 Task: Create a blank project AmpTech with privacy Public and default view as List and in the team Taskers . Create three sections in the project as To-Do, Doing and Done
Action: Mouse moved to (316, 358)
Screenshot: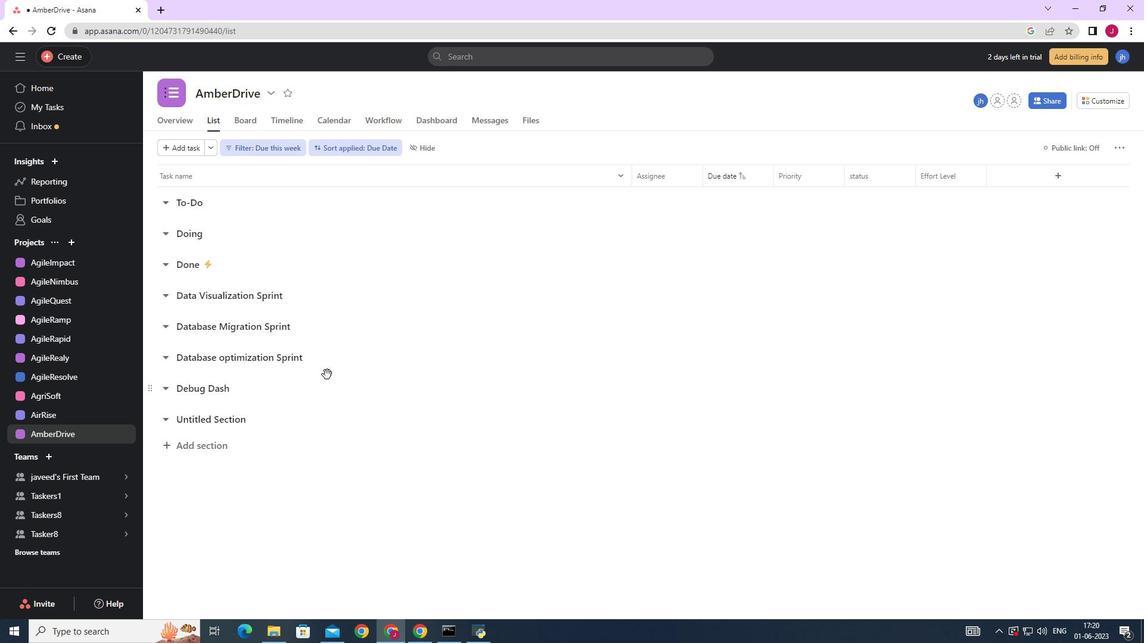 
Action: Mouse scrolled (316, 359) with delta (0, 0)
Screenshot: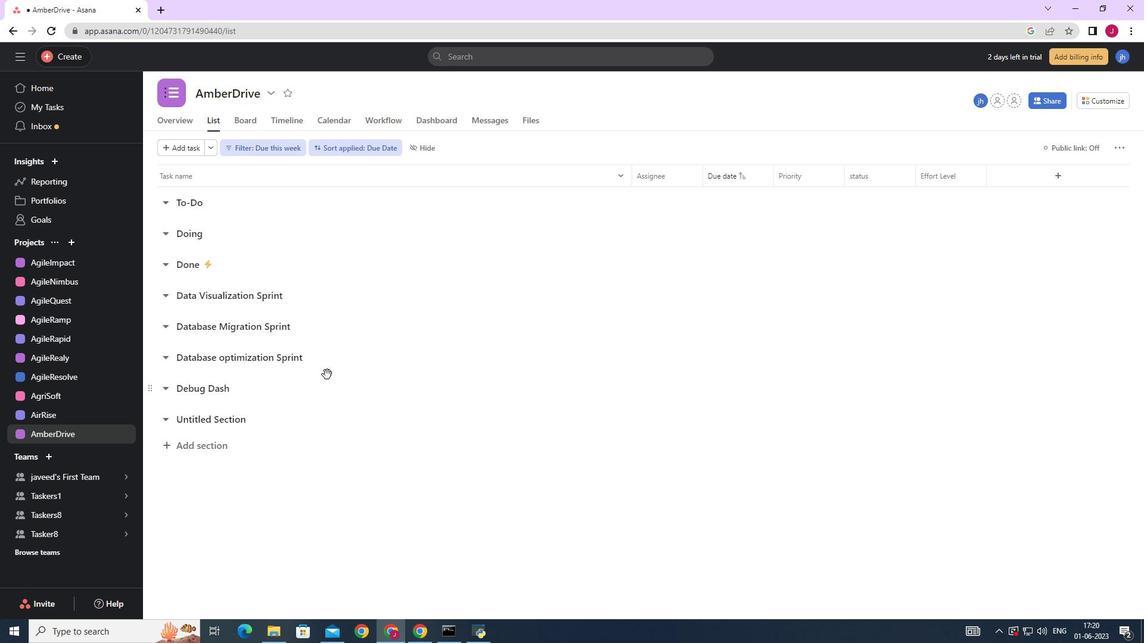 
Action: Mouse moved to (73, 250)
Screenshot: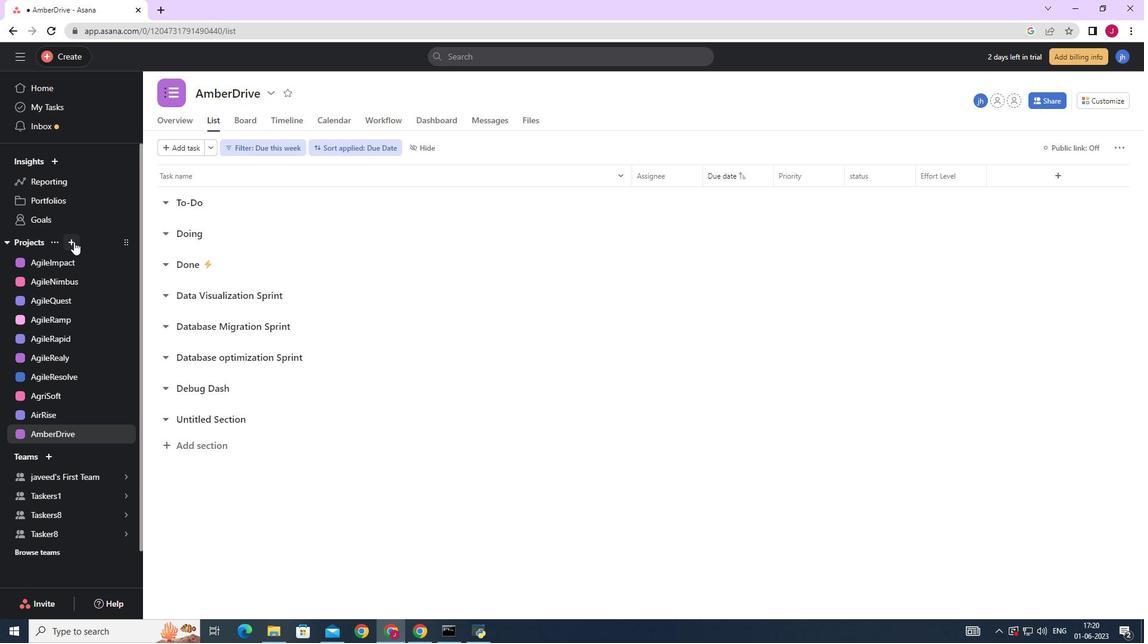 
Action: Mouse pressed left at (73, 250)
Screenshot: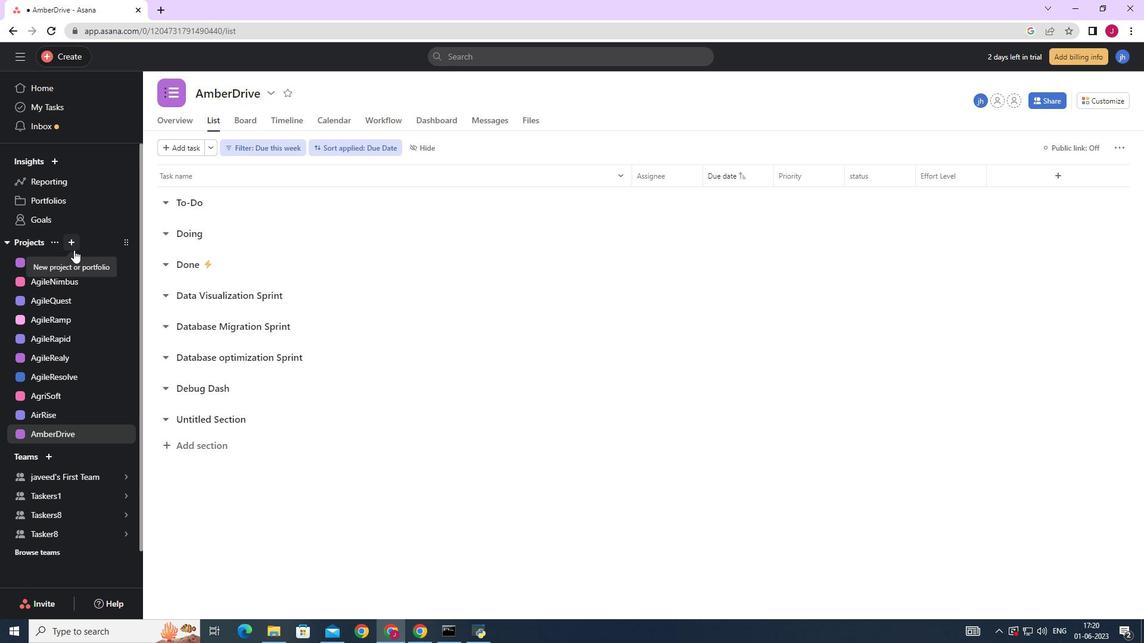 
Action: Mouse moved to (121, 262)
Screenshot: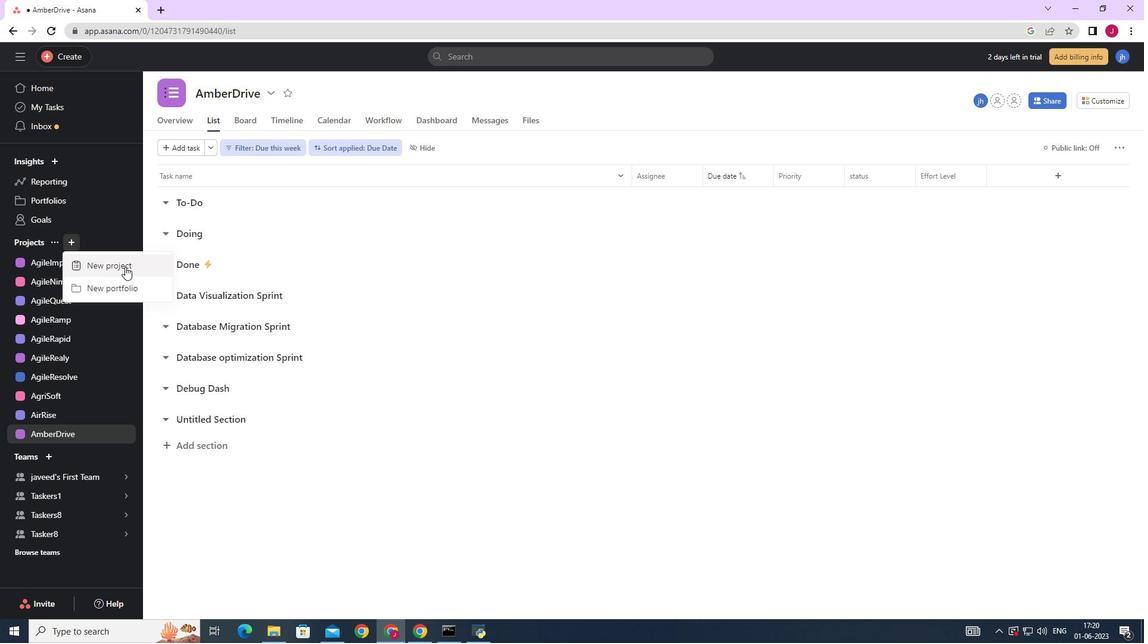 
Action: Mouse pressed left at (124, 262)
Screenshot: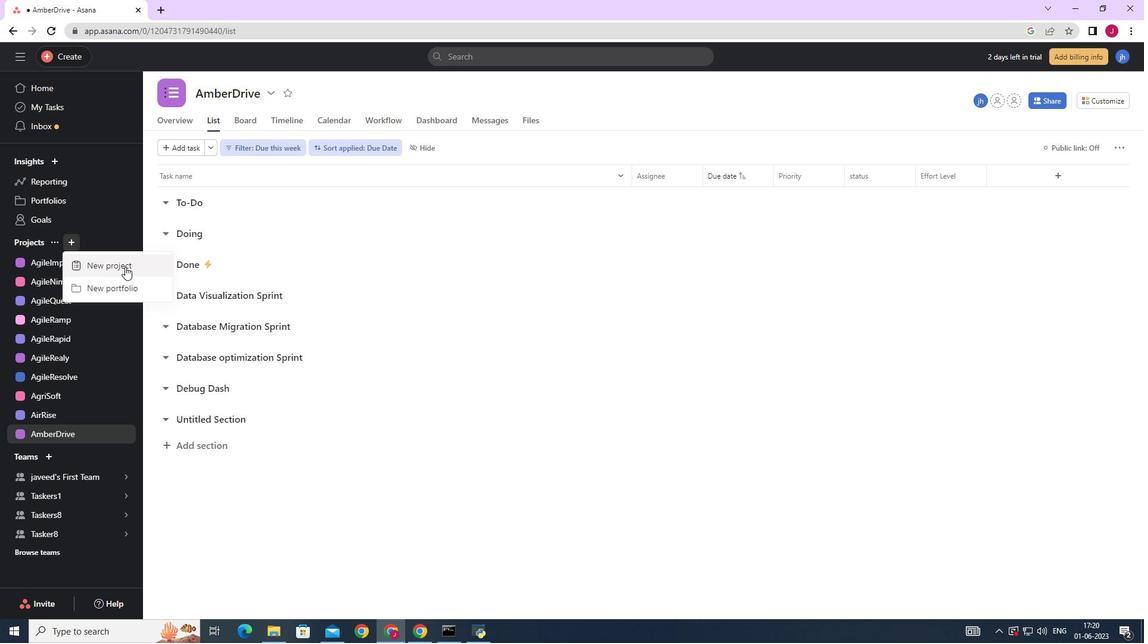
Action: Mouse moved to (489, 249)
Screenshot: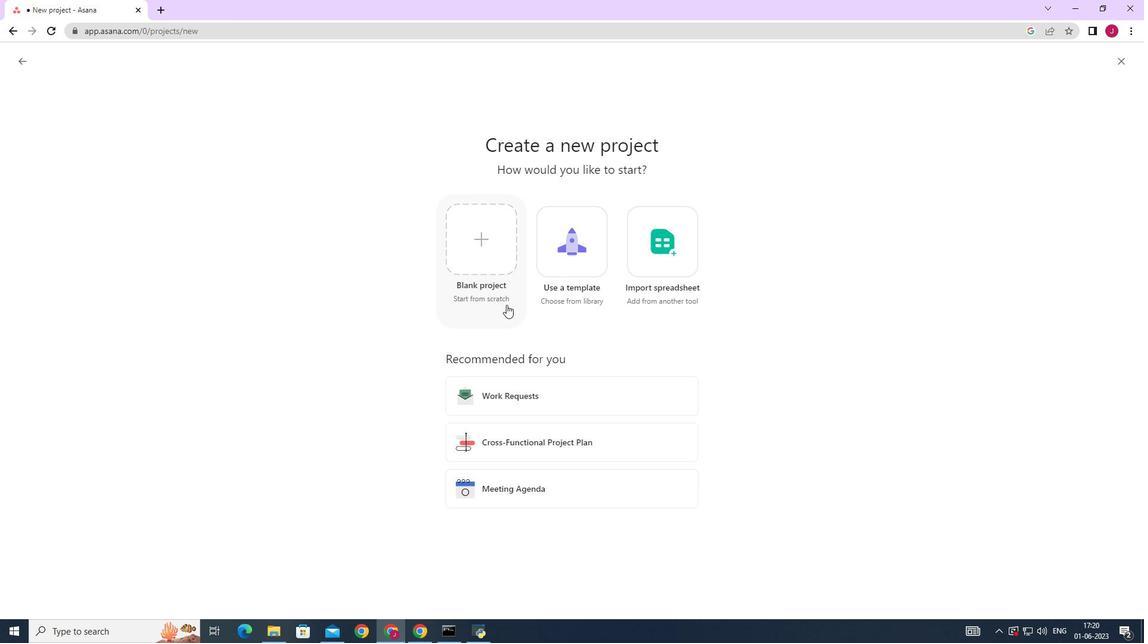 
Action: Mouse pressed left at (489, 249)
Screenshot: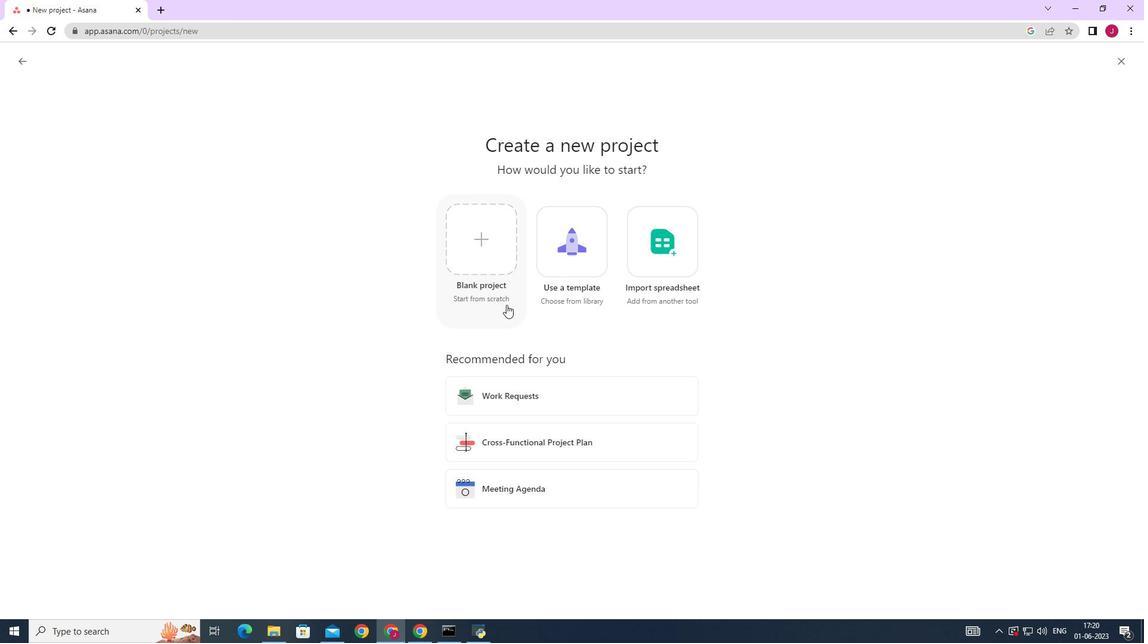 
Action: Mouse moved to (191, 162)
Screenshot: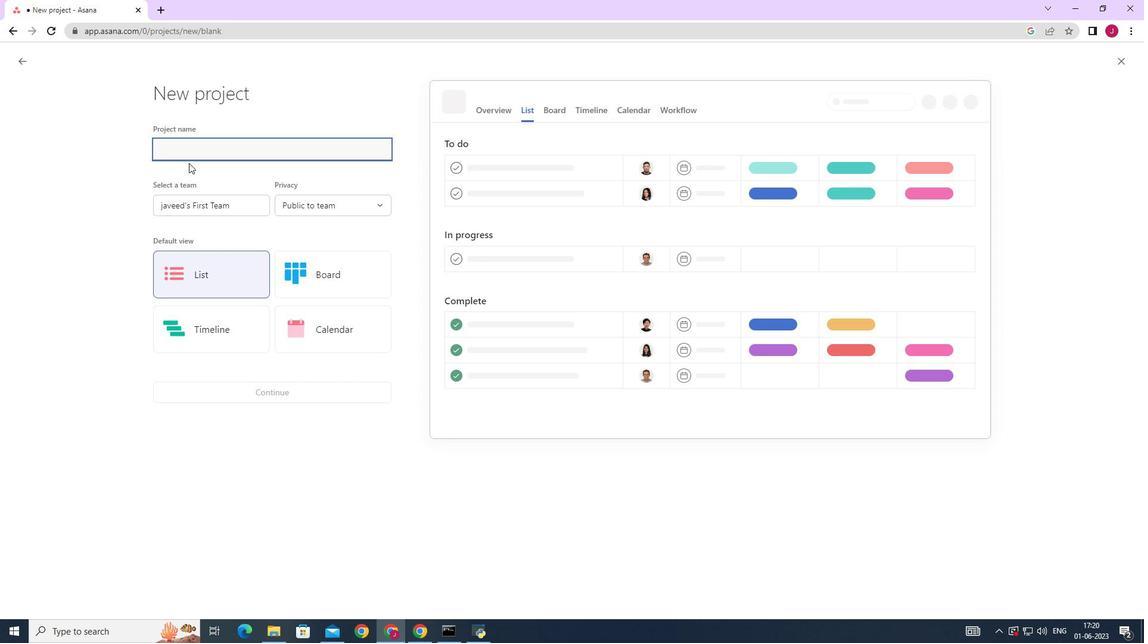 
Action: Key pressed <Key.caps_lock>A<Key.caps_lock>mp<Key.caps_lock>T<Key.caps_lock>ech
Screenshot: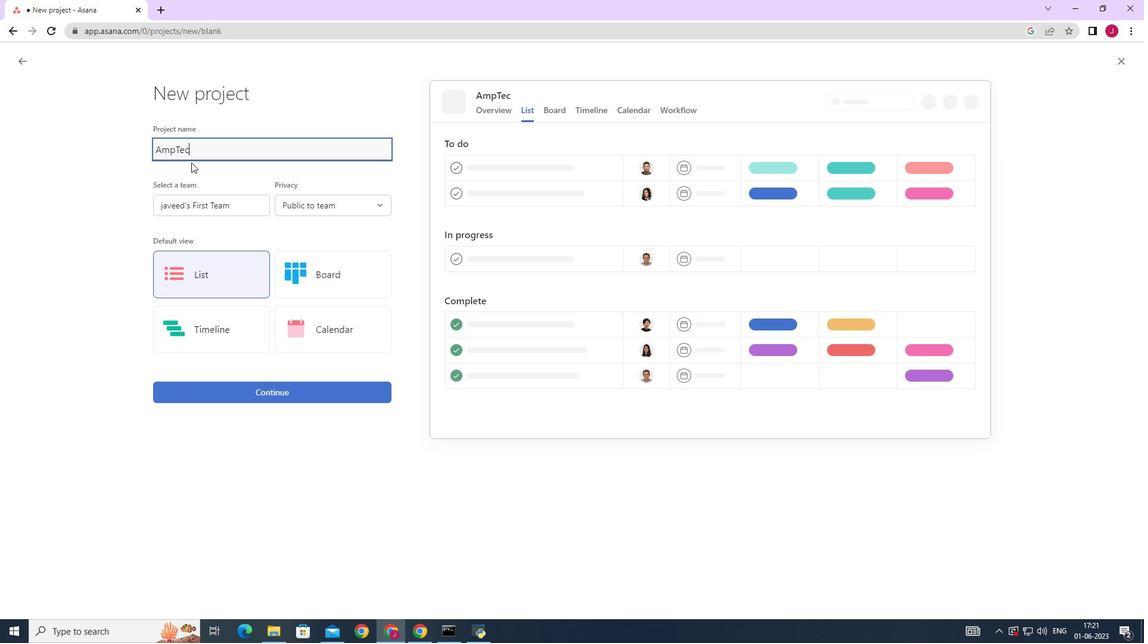 
Action: Mouse moved to (194, 208)
Screenshot: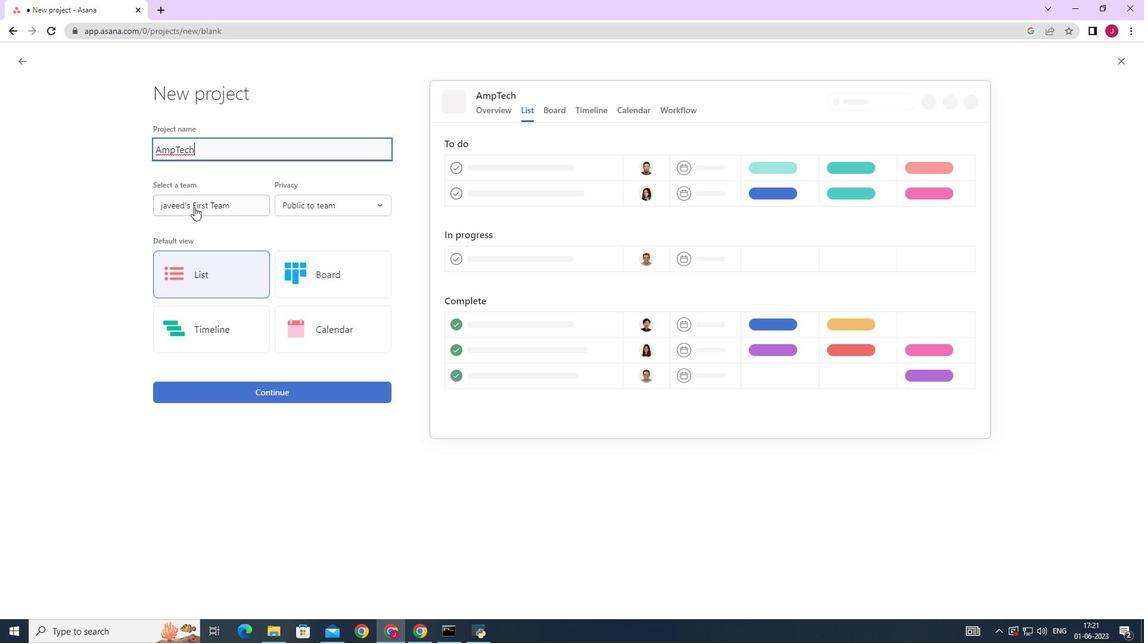 
Action: Mouse pressed left at (194, 208)
Screenshot: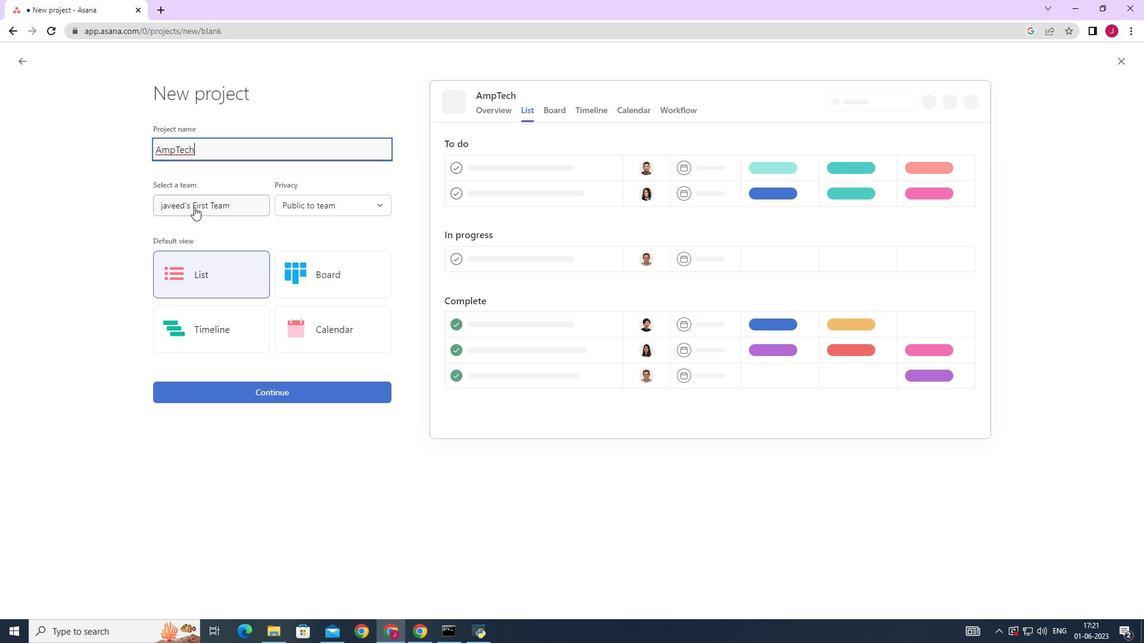 
Action: Mouse moved to (205, 251)
Screenshot: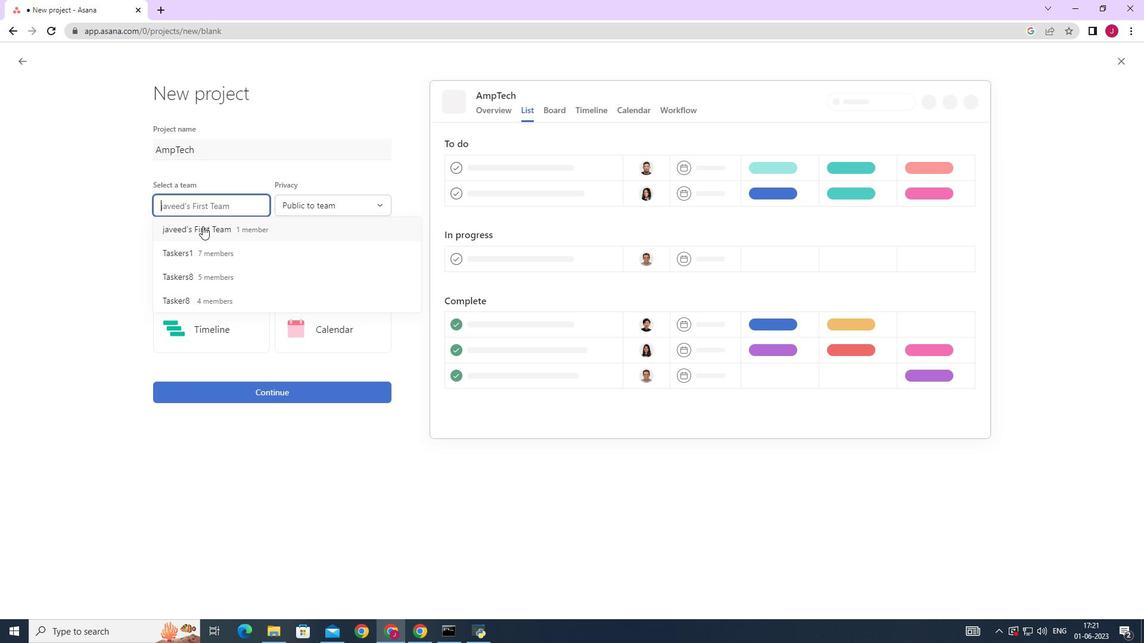 
Action: Mouse pressed left at (205, 251)
Screenshot: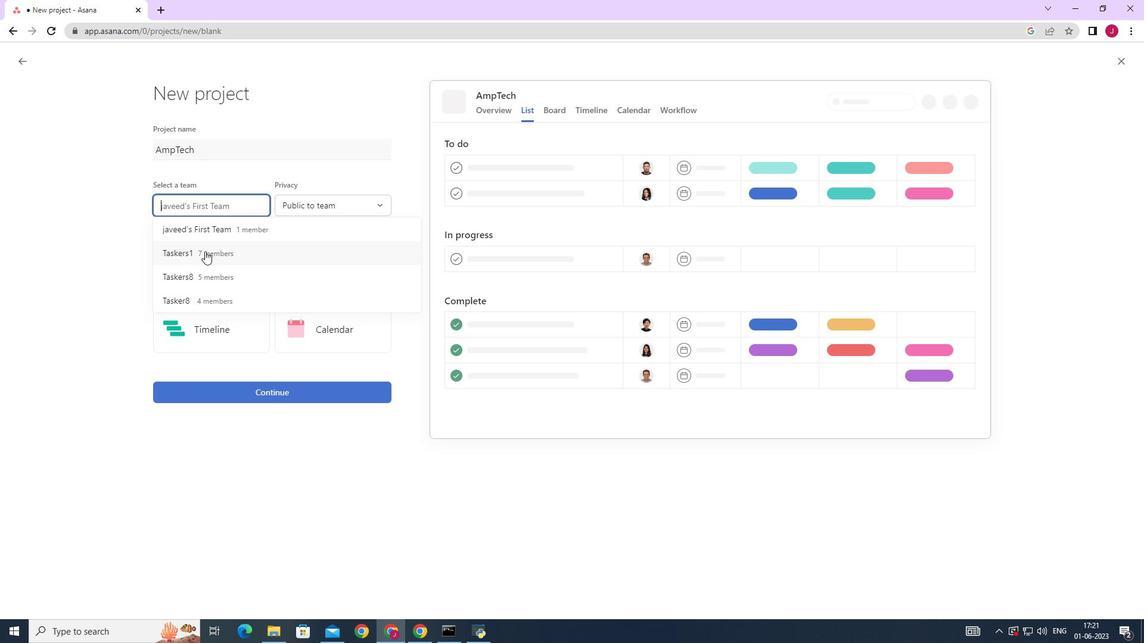 
Action: Mouse moved to (367, 197)
Screenshot: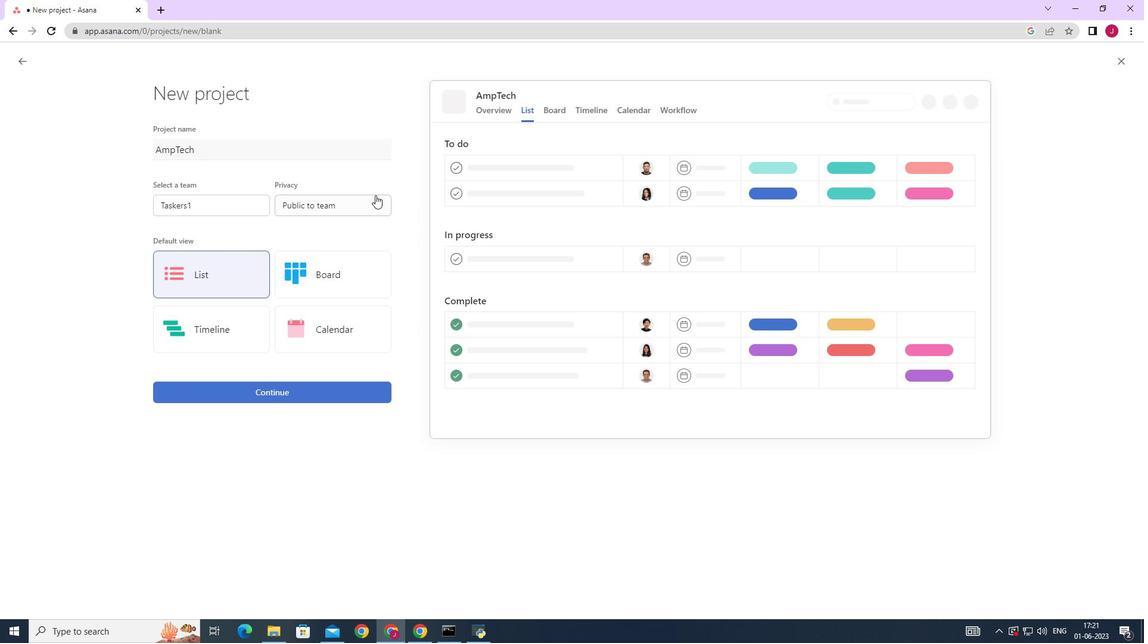 
Action: Mouse pressed left at (367, 197)
Screenshot: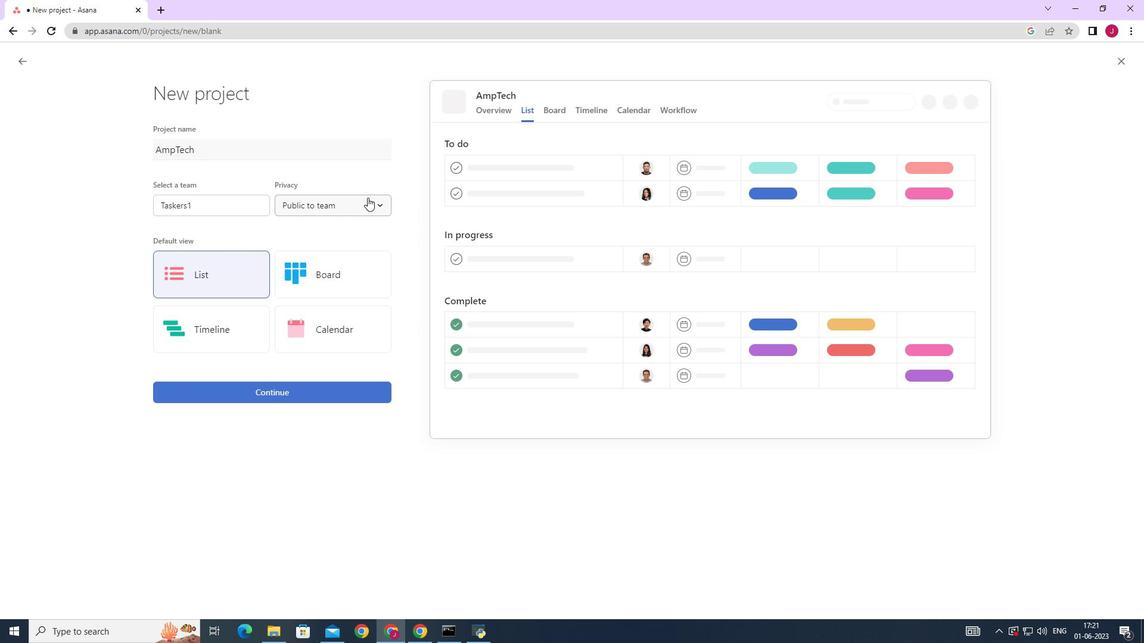 
Action: Mouse moved to (318, 227)
Screenshot: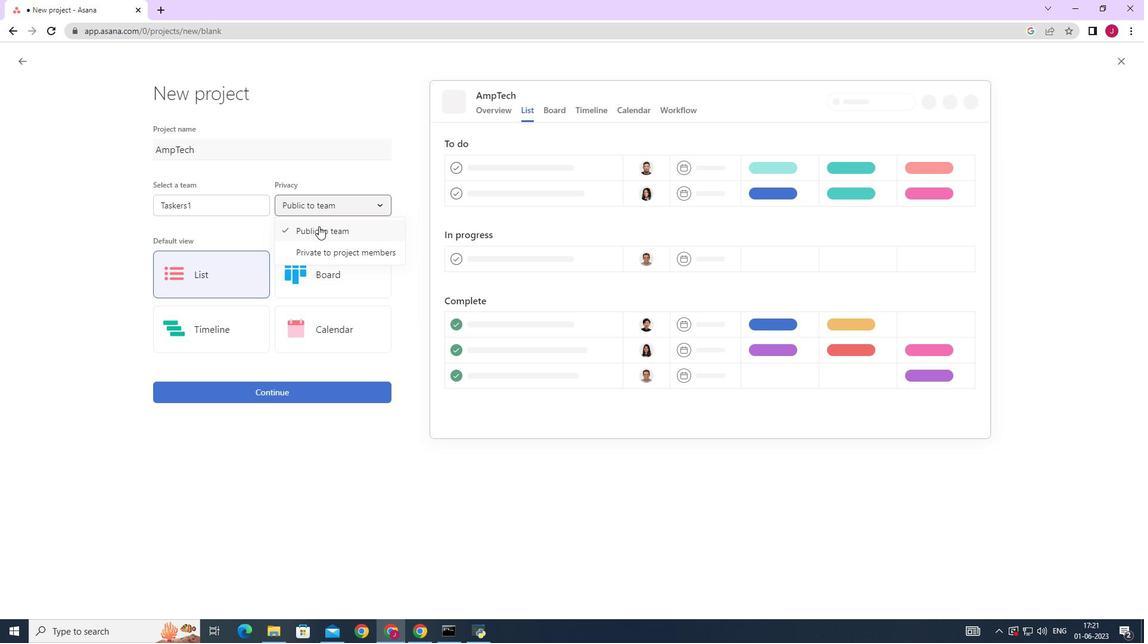 
Action: Mouse pressed left at (318, 227)
Screenshot: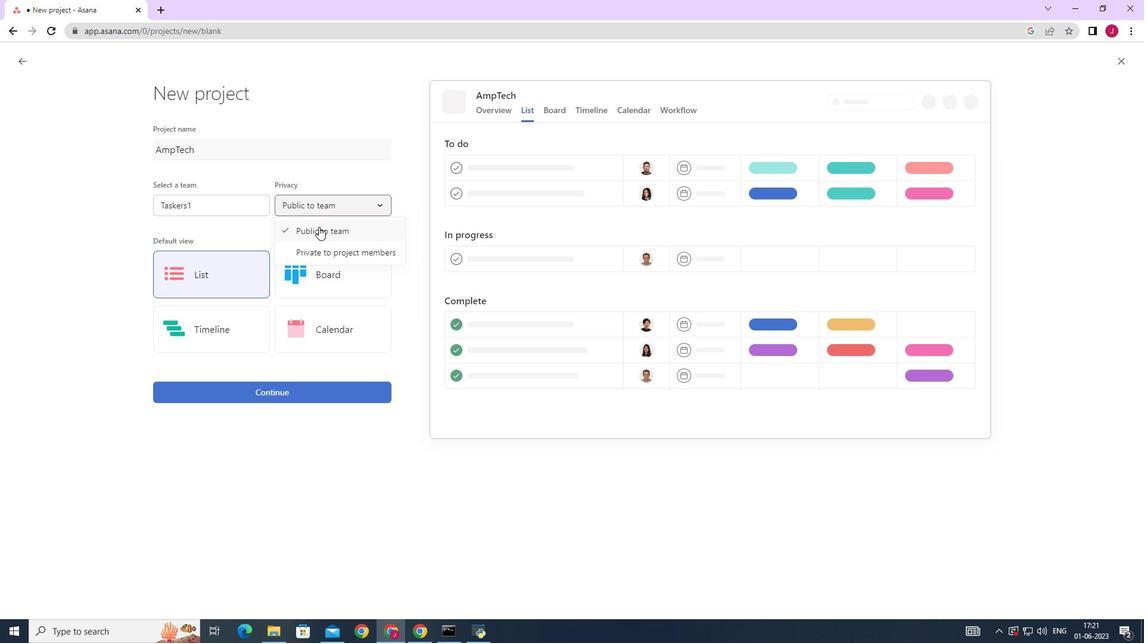 
Action: Mouse moved to (214, 268)
Screenshot: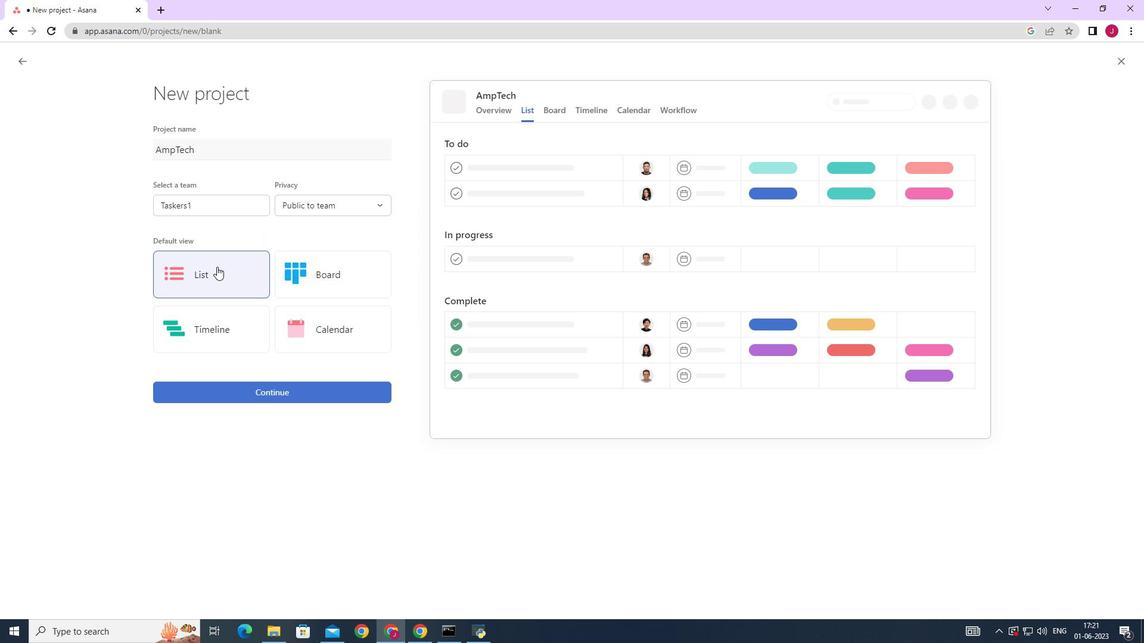 
Action: Mouse pressed left at (214, 268)
Screenshot: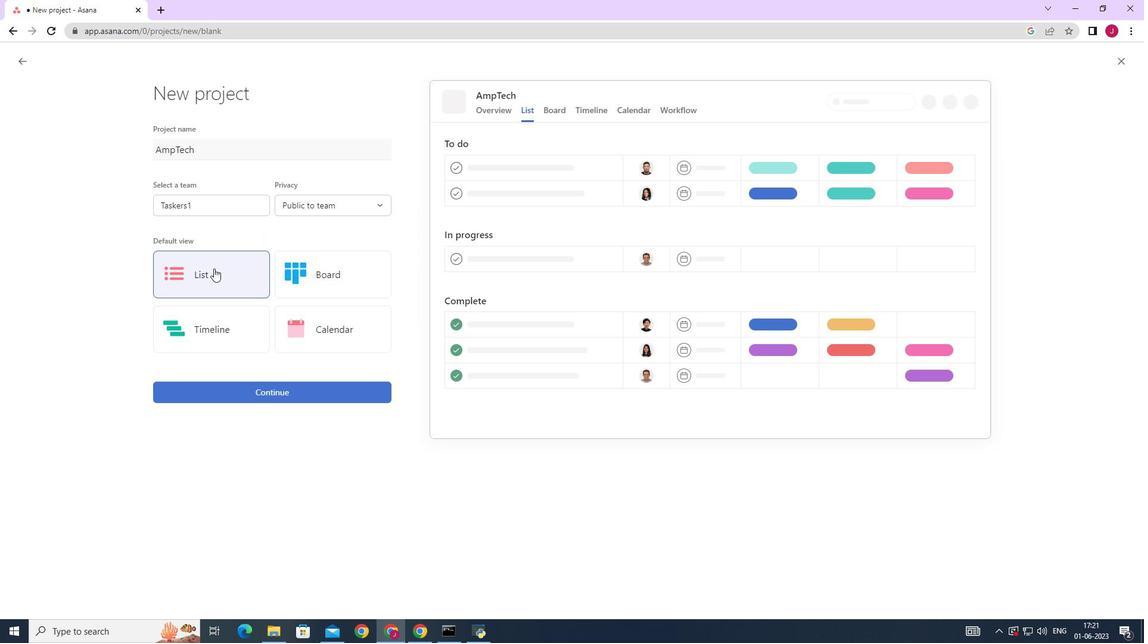 
Action: Mouse moved to (253, 392)
Screenshot: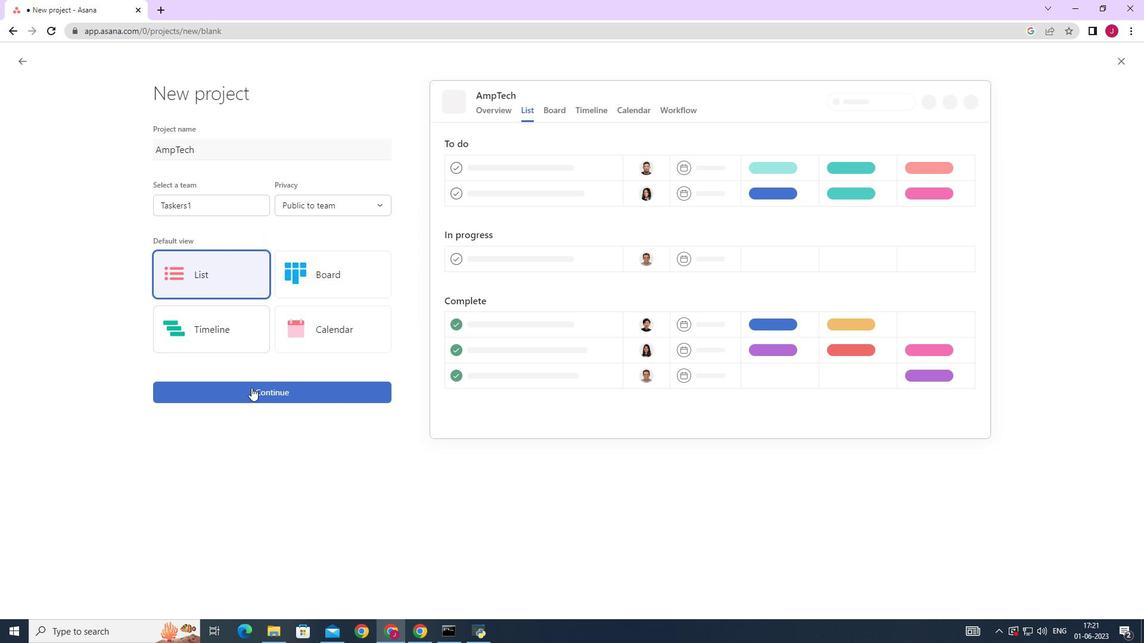 
Action: Mouse pressed left at (253, 392)
Screenshot: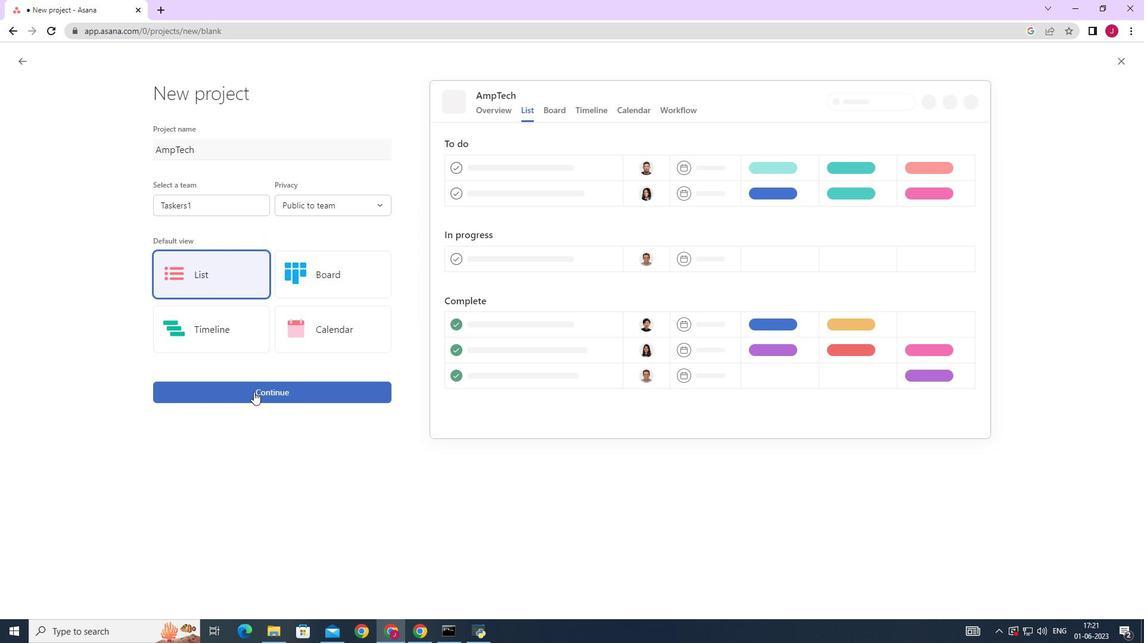 
Action: Mouse moved to (281, 323)
Screenshot: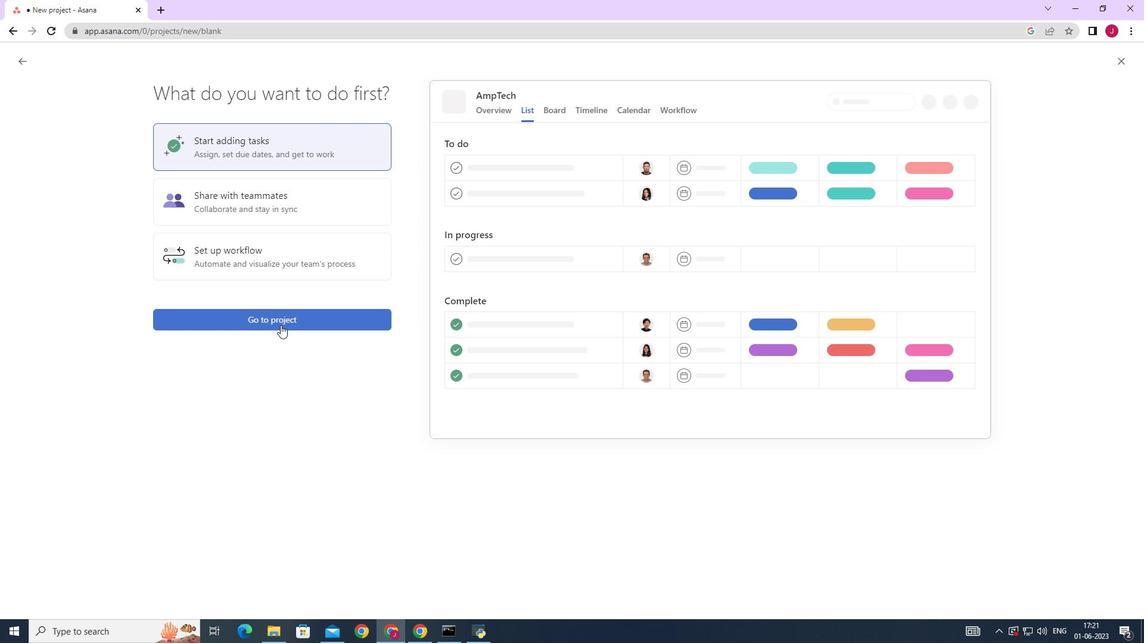 
Action: Mouse pressed left at (281, 323)
Screenshot: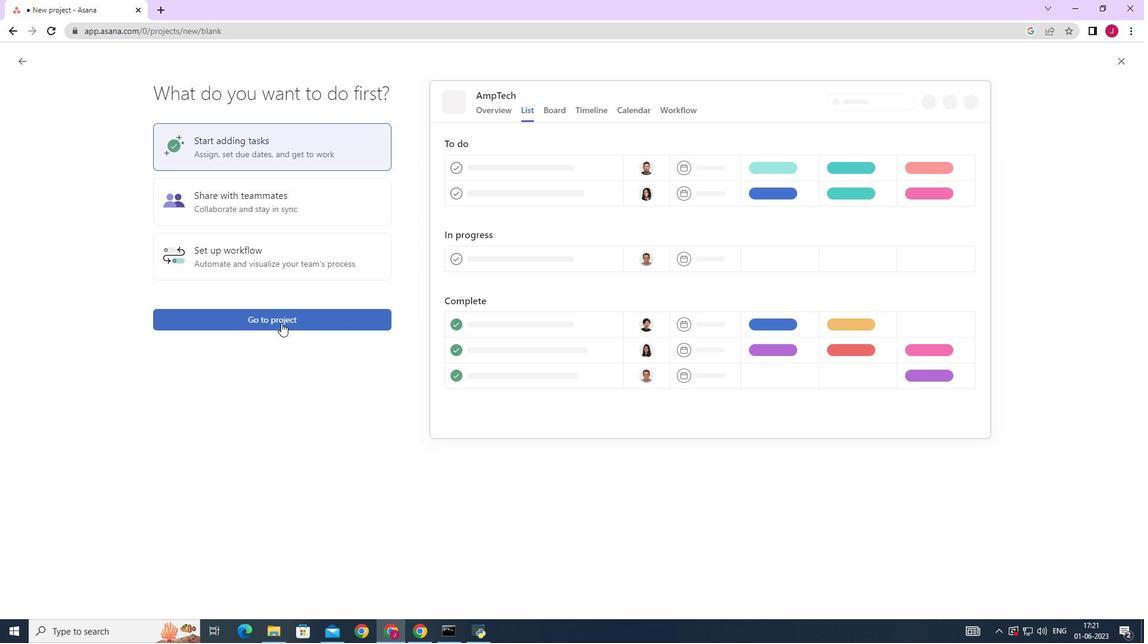 
Action: Mouse moved to (208, 261)
Screenshot: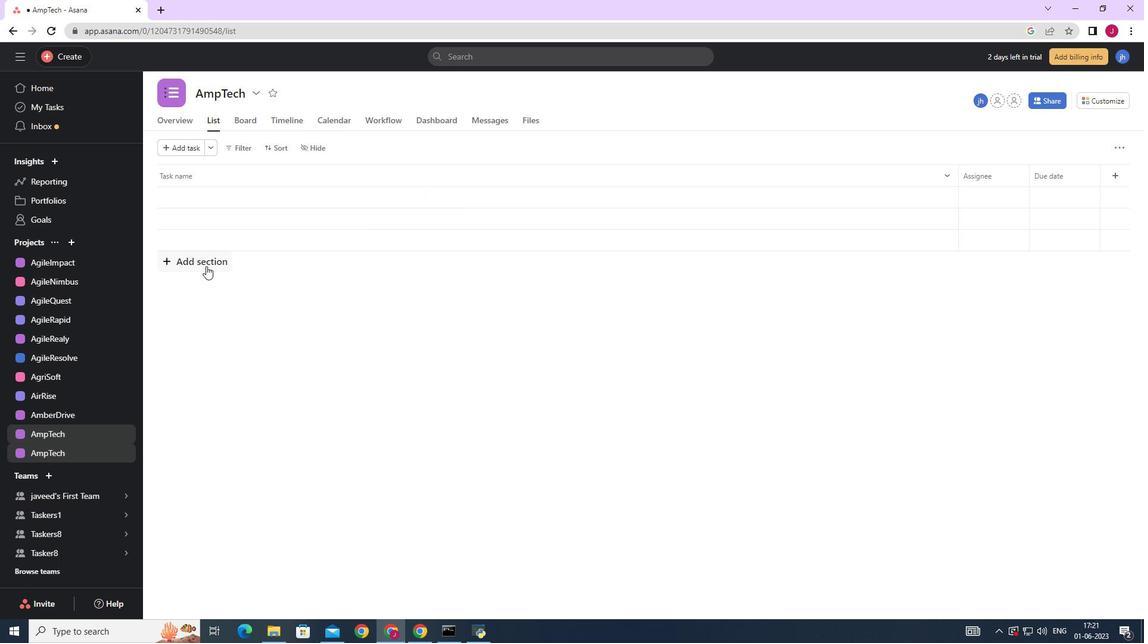
Action: Mouse pressed left at (208, 261)
Screenshot: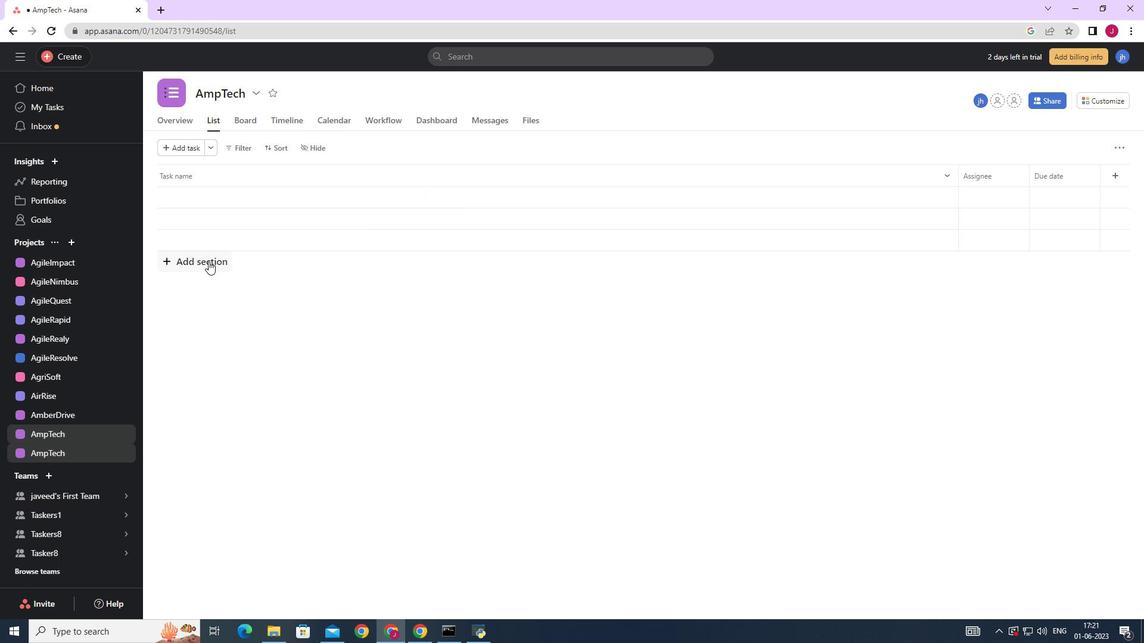 
Action: Key pressed <Key.caps_lock>T<Key.caps_lock>o-<Key.caps_lock>D<Key.caps_lock>o
Screenshot: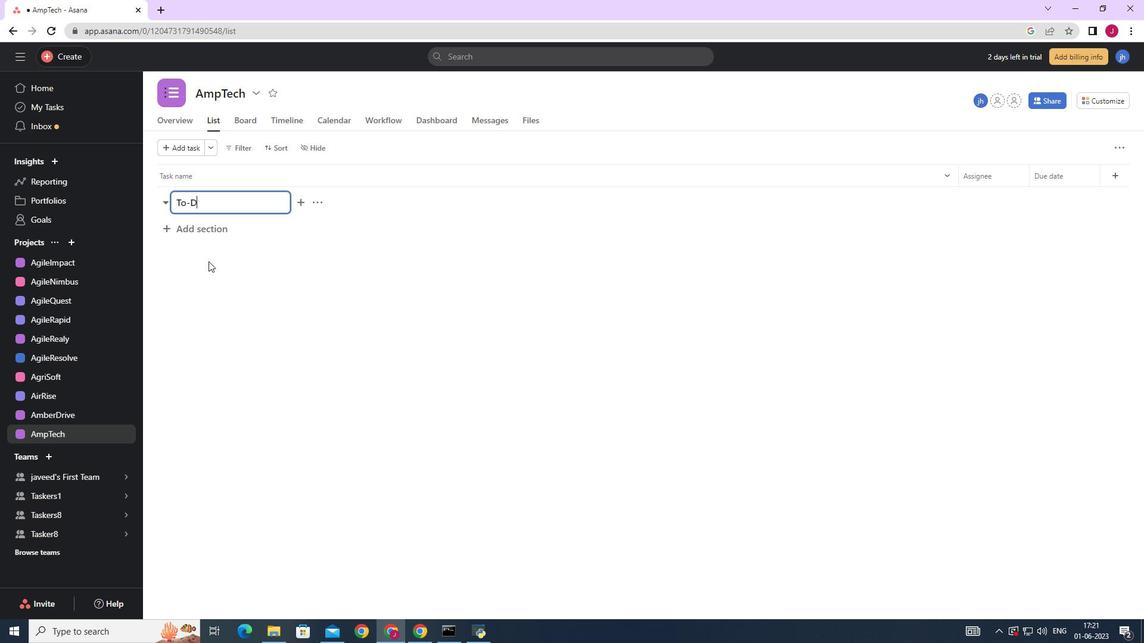 
Action: Mouse moved to (215, 232)
Screenshot: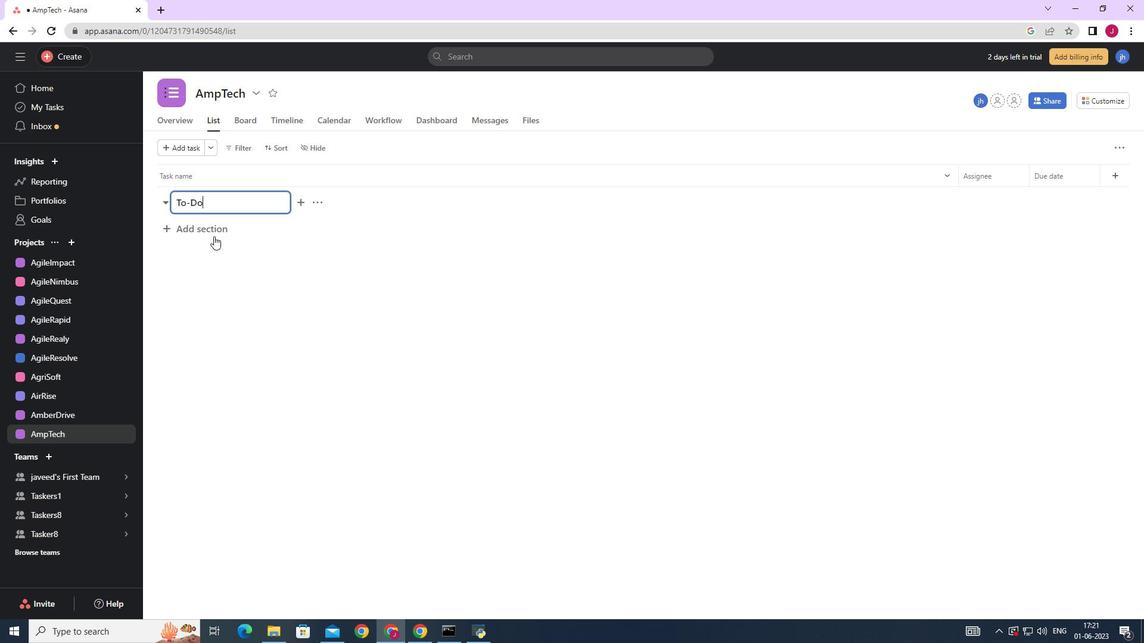 
Action: Mouse pressed left at (215, 232)
Screenshot: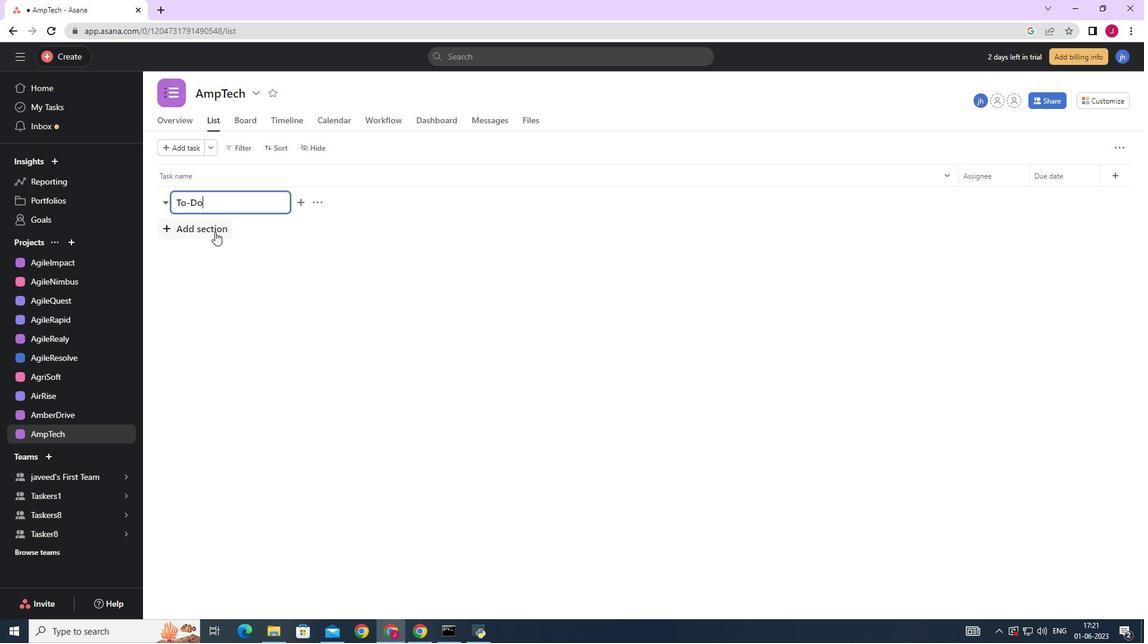 
Action: Key pressed <Key.caps_lock>D<Key.caps_lock>oing
Screenshot: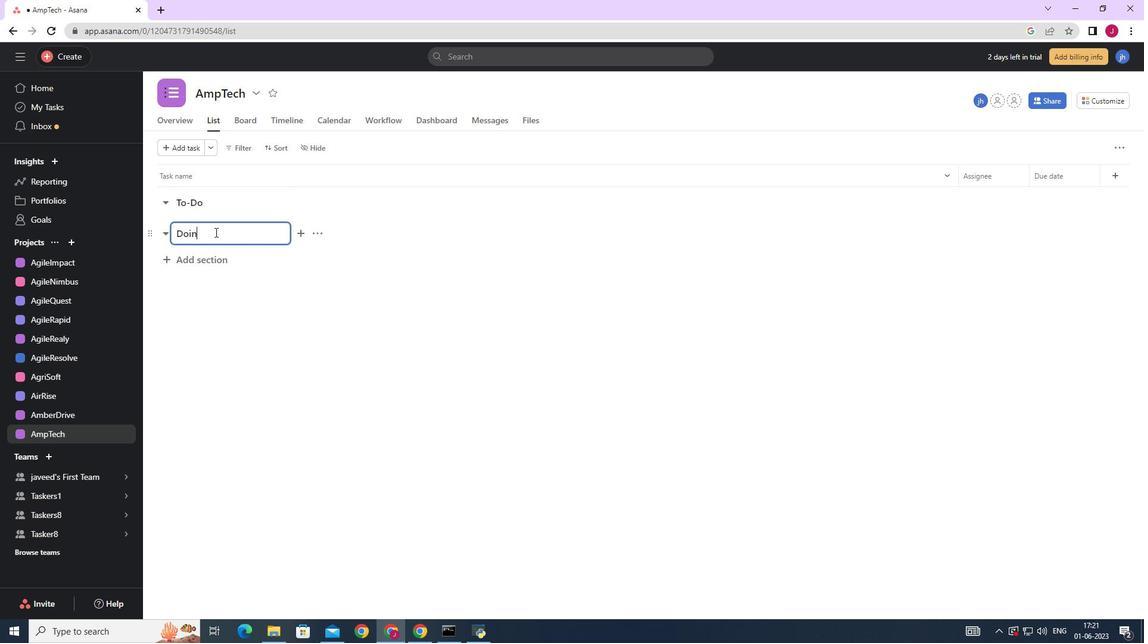 
Action: Mouse moved to (214, 253)
Screenshot: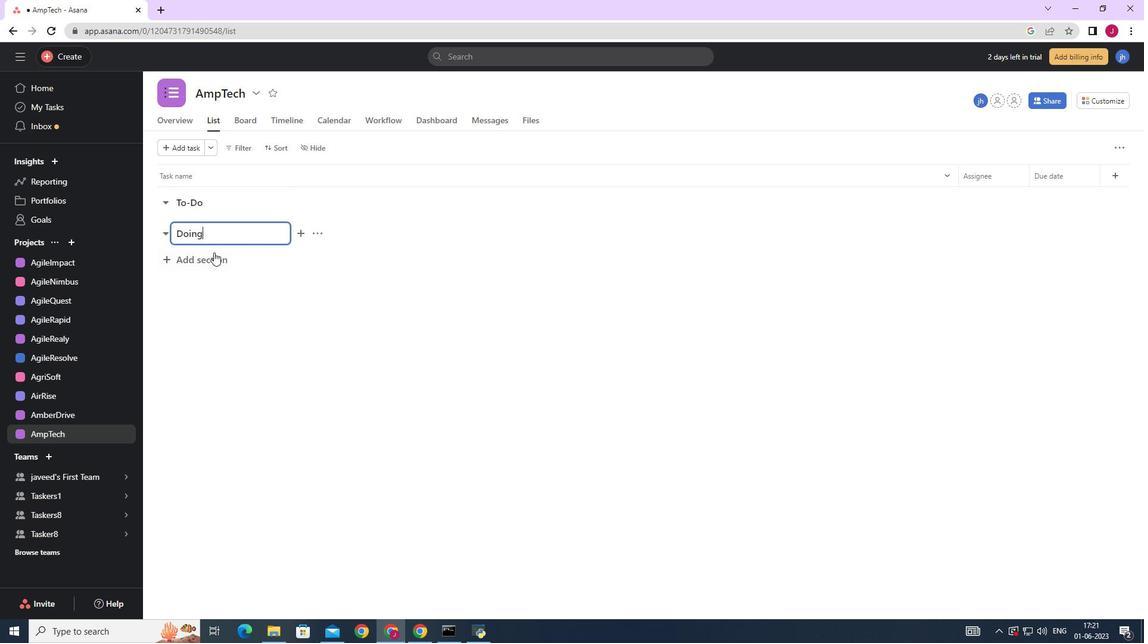 
Action: Mouse pressed left at (214, 253)
Screenshot: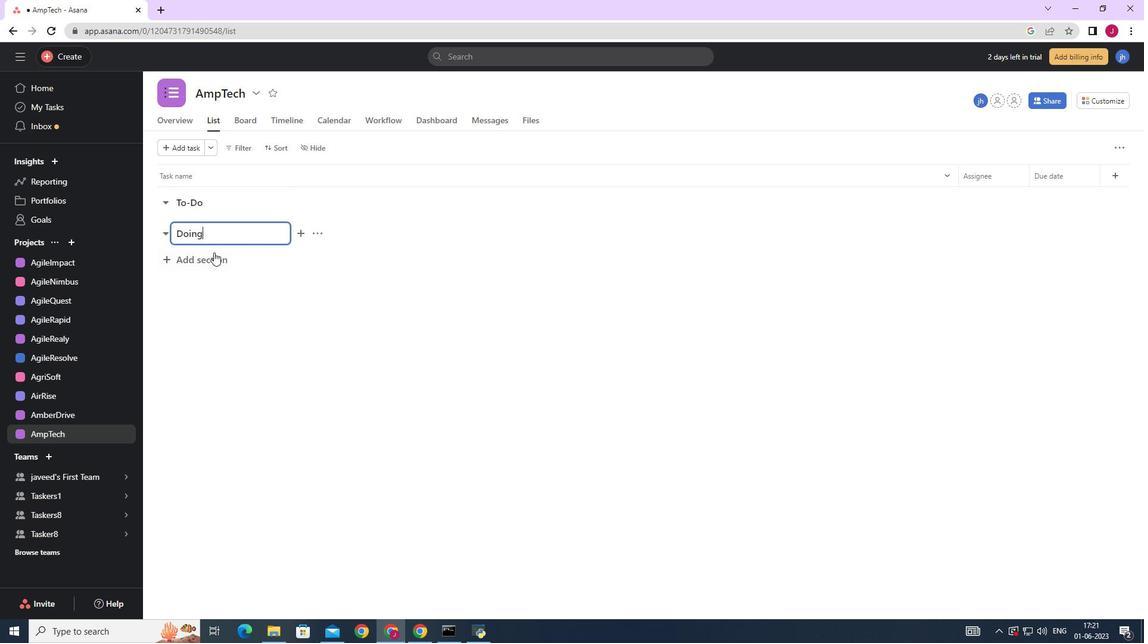 
Action: Mouse moved to (212, 255)
Screenshot: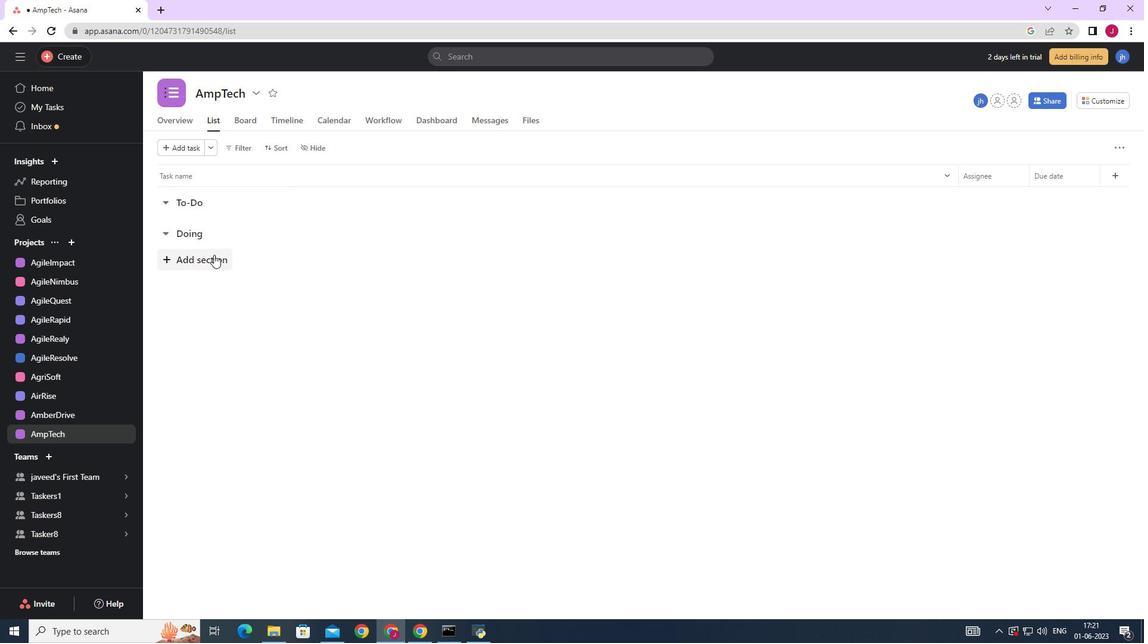
Action: Key pressed <Key.caps_lock>D<Key.caps_lock>one
Screenshot: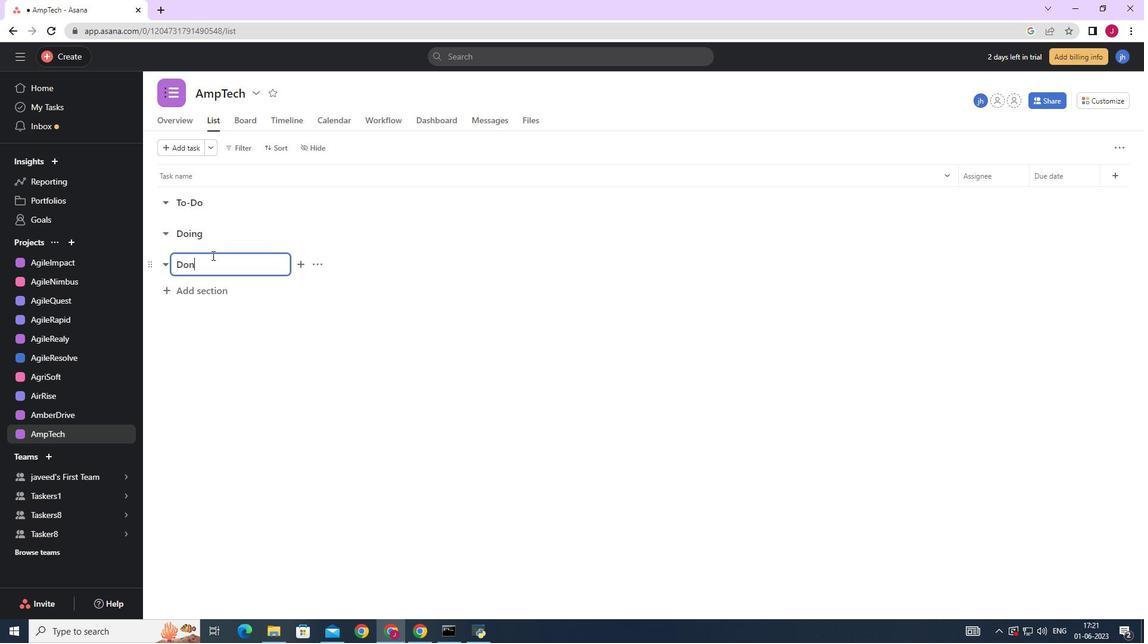 
Action: Mouse moved to (225, 295)
Screenshot: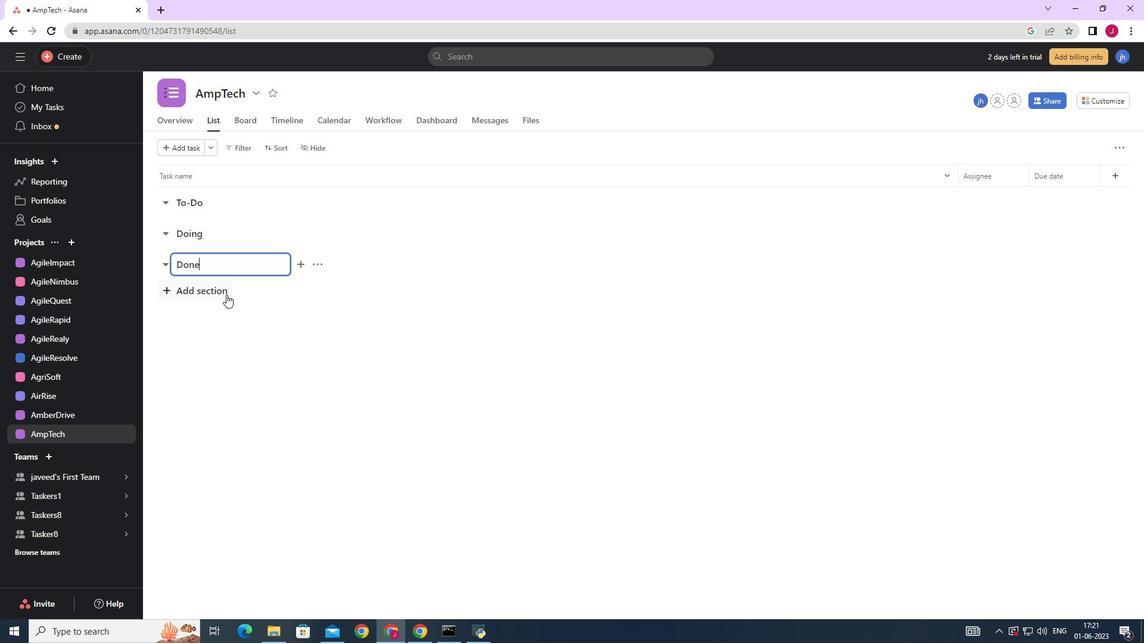 
Action: Mouse pressed left at (225, 295)
Screenshot: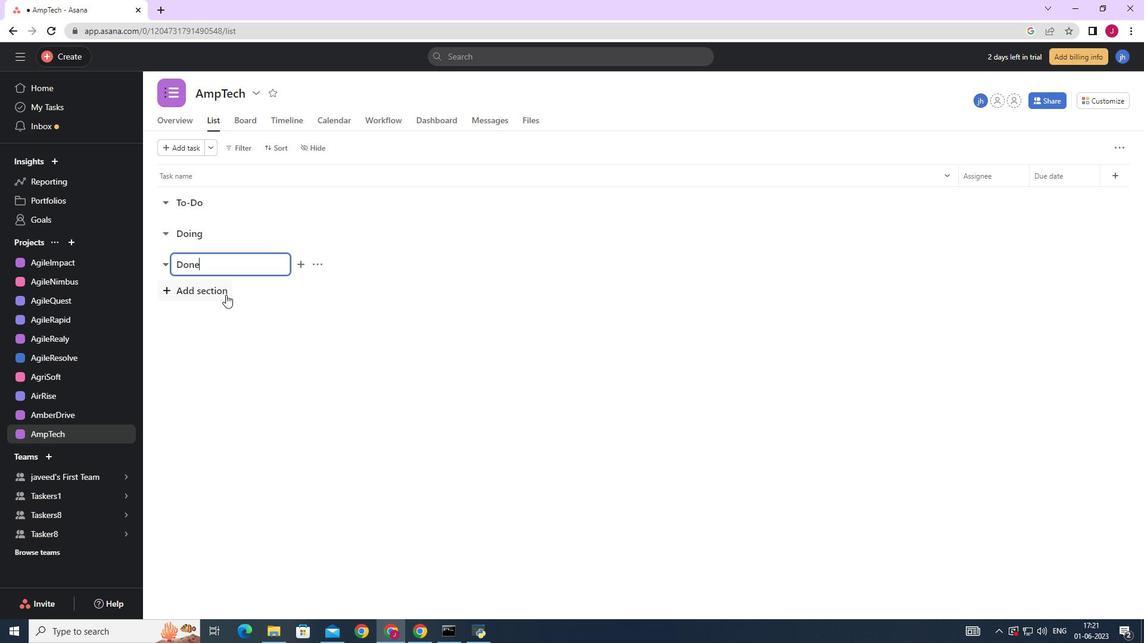 
